 Task: Open Card Card0000000081 in Board Board0000000021 in Workspace WS0000000007 in Trello. Add Member Nikrathi889@gmail.com to Card Card0000000081 in Board Board0000000021 in Workspace WS0000000007 in Trello. Add Purple Label titled Label0000000081 to Card Card0000000081 in Board Board0000000021 in Workspace WS0000000007 in Trello. Add Checklist CL0000000081 to Card Card0000000081 in Board Board0000000021 in Workspace WS0000000007 in Trello. Add Dates with Start Date as Aug 01 2023 and Due Date as Aug 31 2023 to Card Card0000000081 in Board Board0000000021 in Workspace WS0000000007 in Trello
Action: Mouse moved to (115, 353)
Screenshot: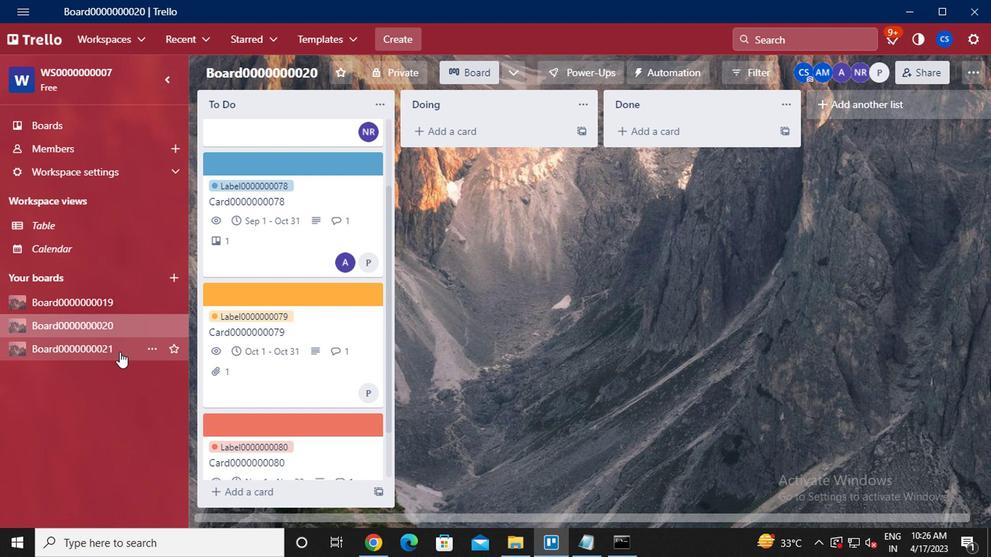 
Action: Mouse pressed left at (115, 353)
Screenshot: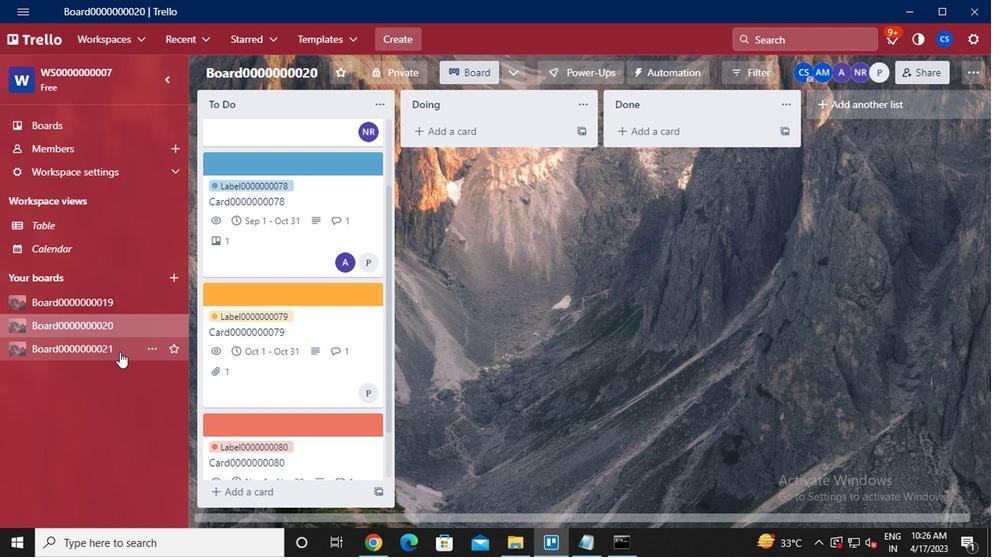
Action: Mouse moved to (306, 170)
Screenshot: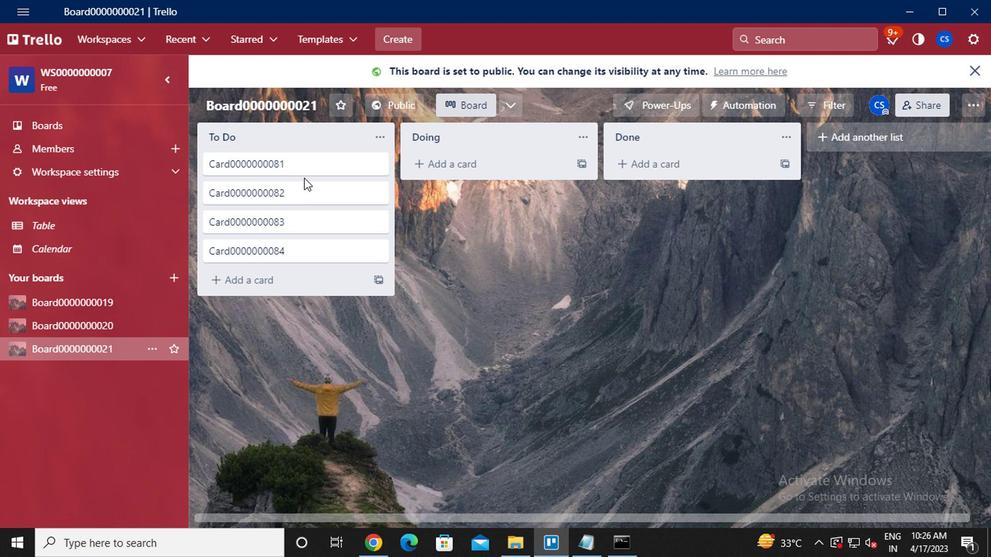 
Action: Mouse pressed left at (306, 170)
Screenshot: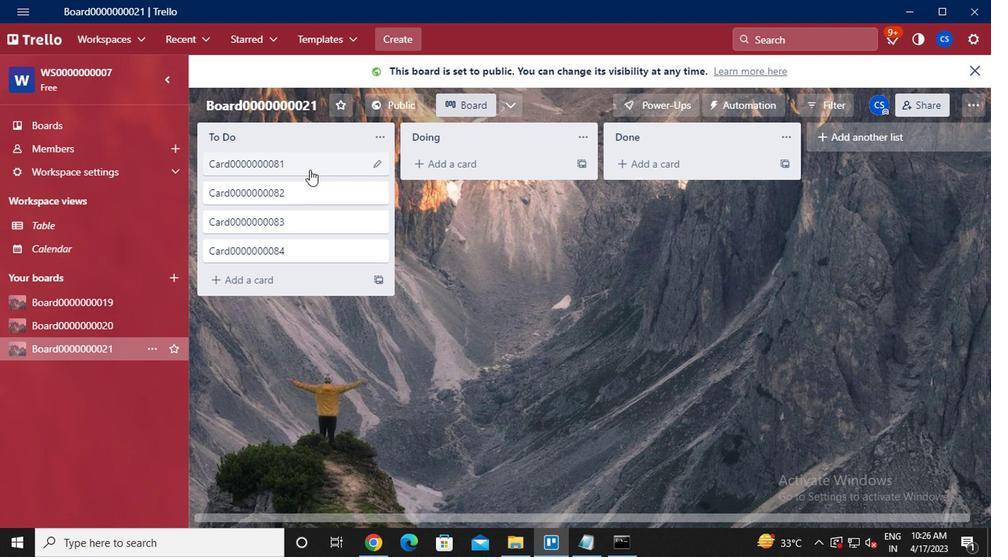 
Action: Mouse moved to (694, 133)
Screenshot: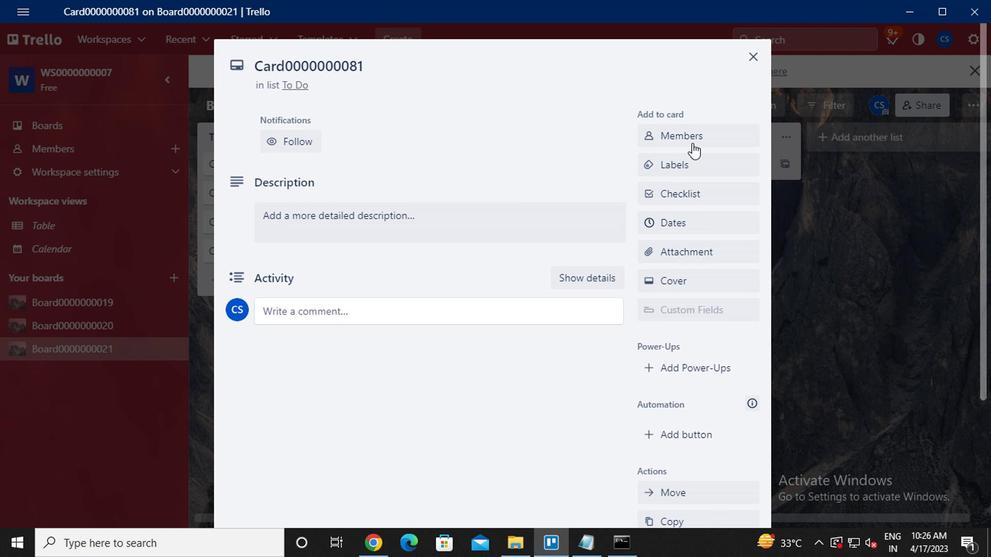 
Action: Mouse pressed left at (694, 133)
Screenshot: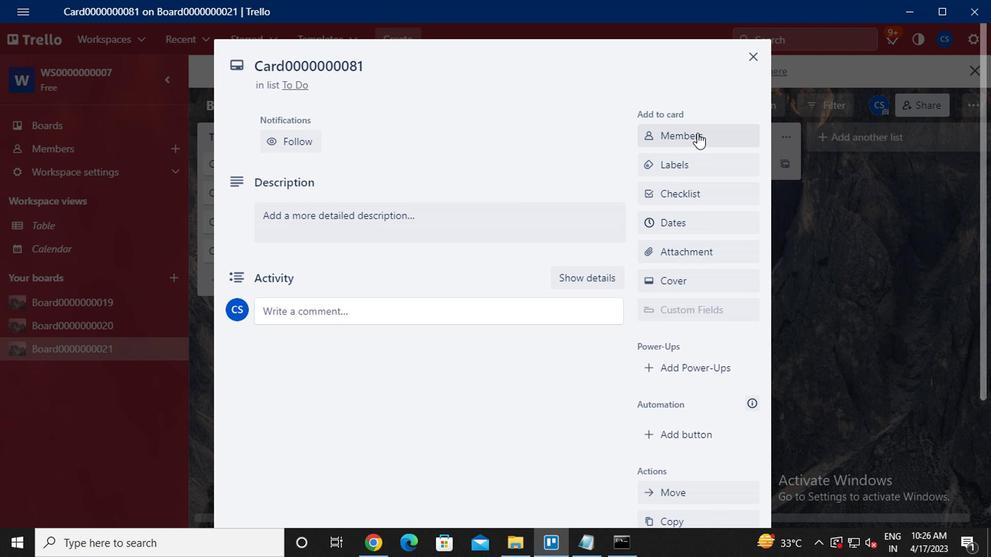 
Action: Mouse moved to (567, 242)
Screenshot: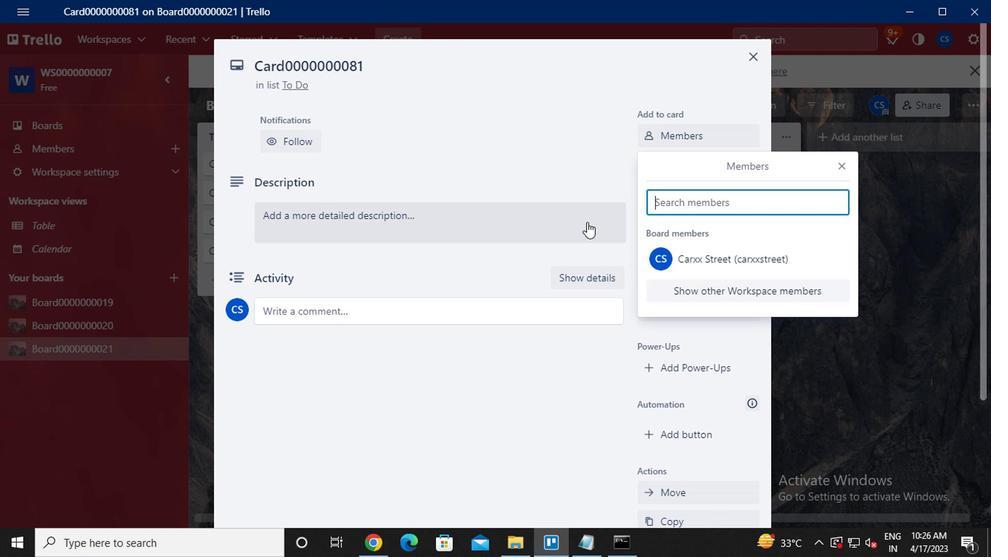 
Action: Key pressed <Key.caps_lock>nikrathi889<Key.shift>@GMAIL.COM
Screenshot: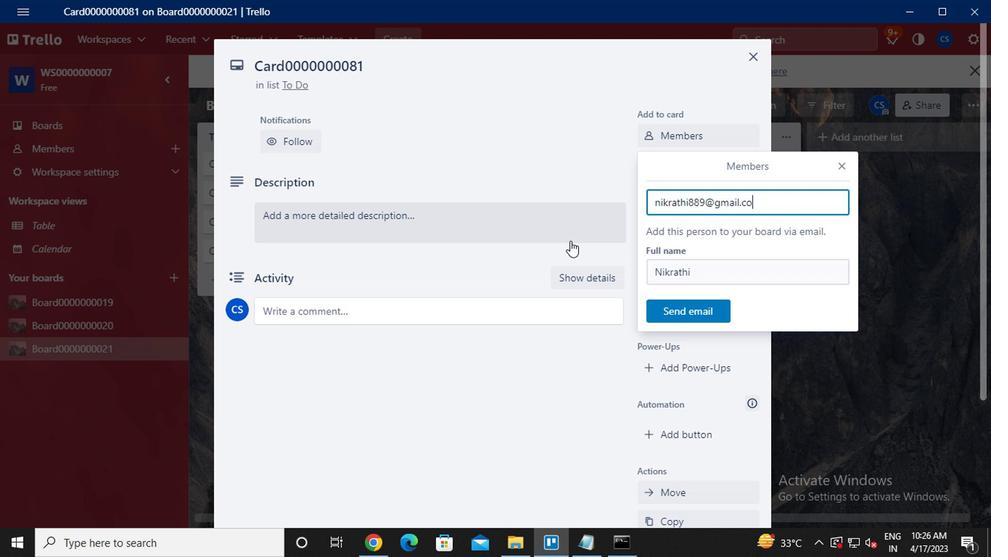 
Action: Mouse moved to (680, 310)
Screenshot: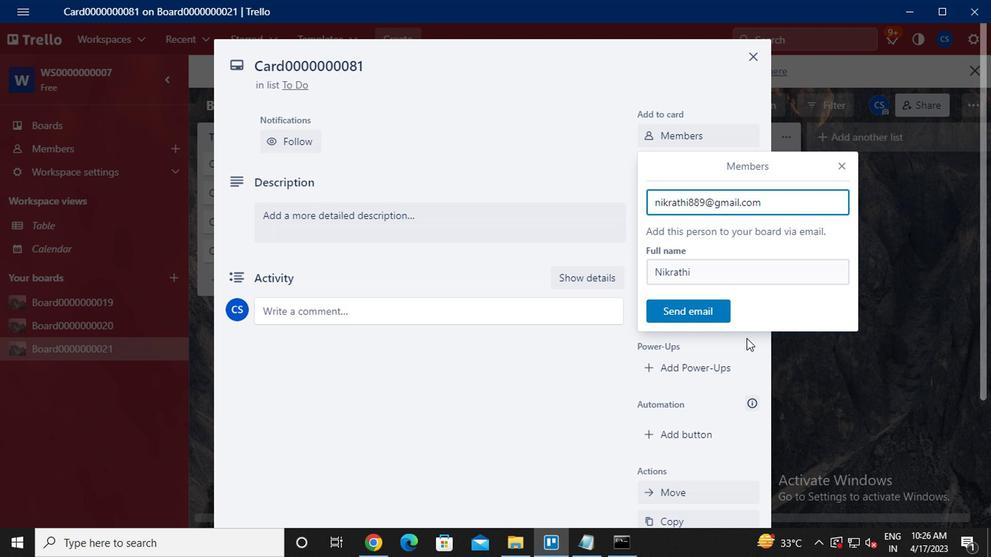 
Action: Mouse pressed left at (680, 310)
Screenshot: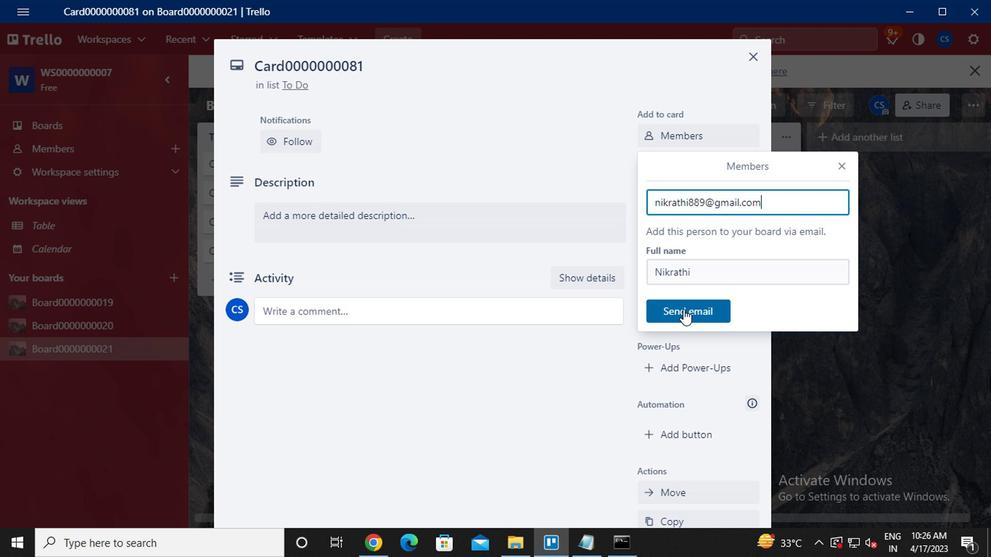 
Action: Mouse moved to (700, 226)
Screenshot: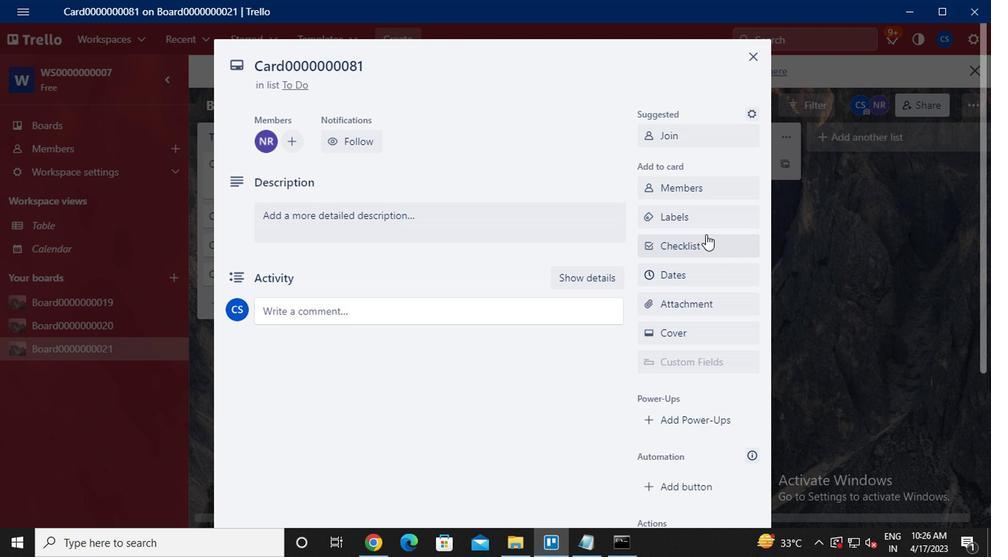 
Action: Mouse pressed left at (700, 226)
Screenshot: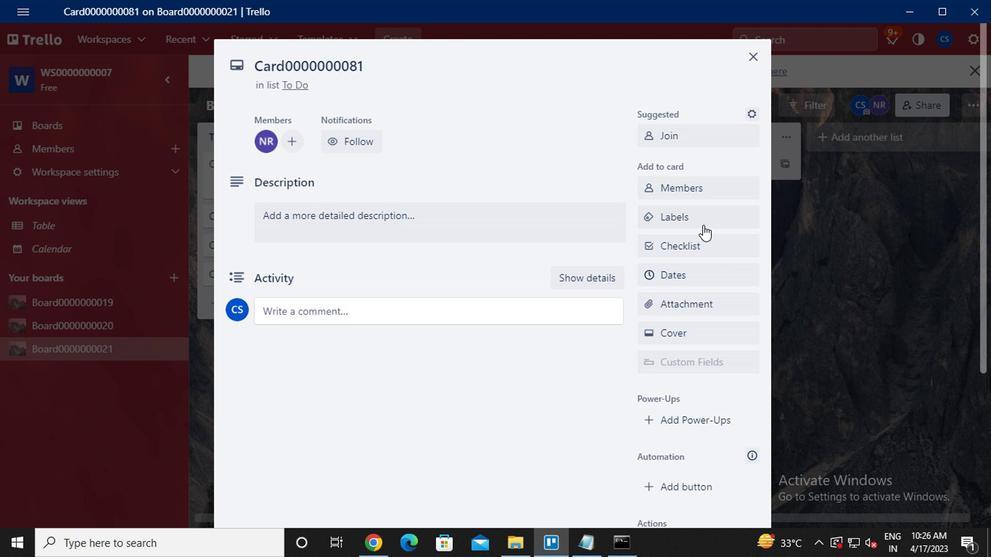 
Action: Mouse moved to (735, 333)
Screenshot: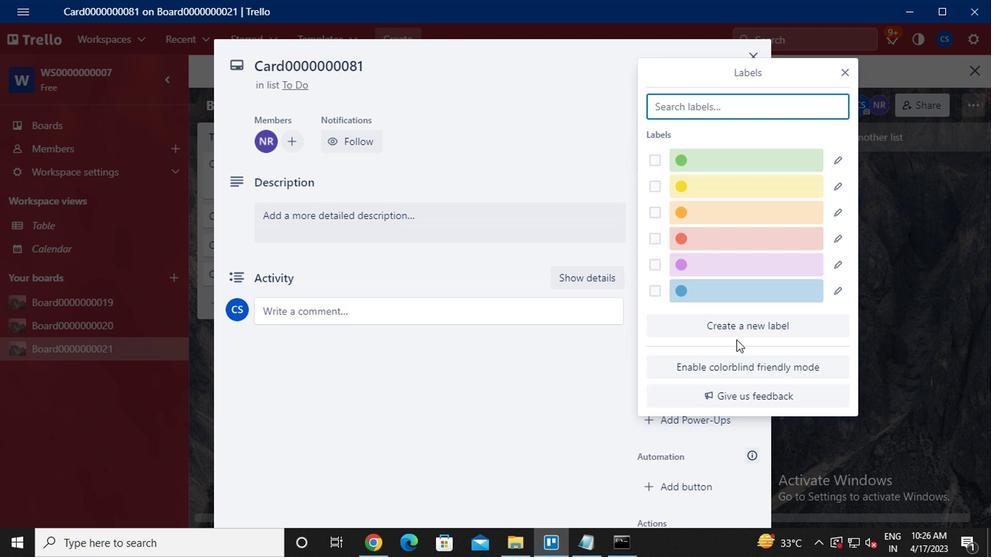 
Action: Mouse pressed left at (735, 333)
Screenshot: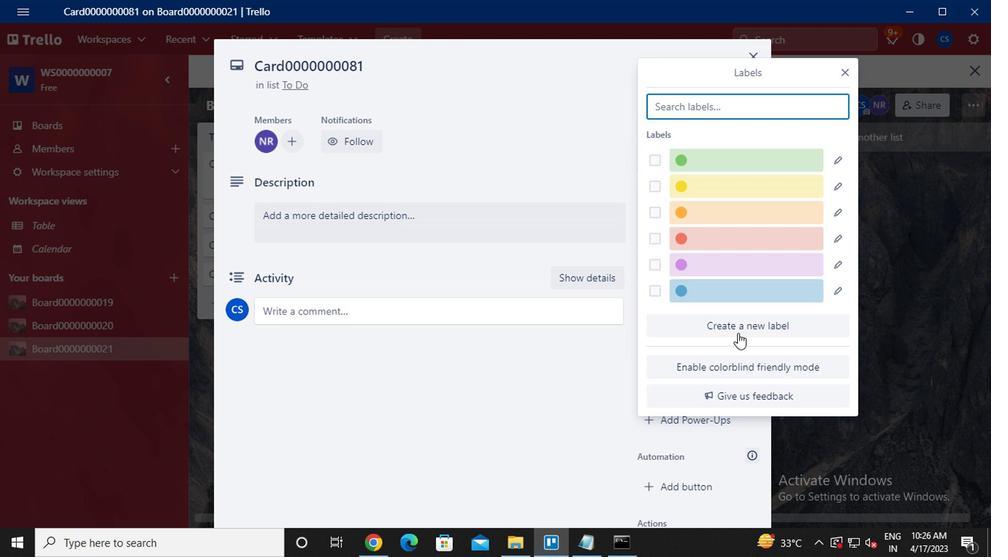 
Action: Mouse moved to (657, 301)
Screenshot: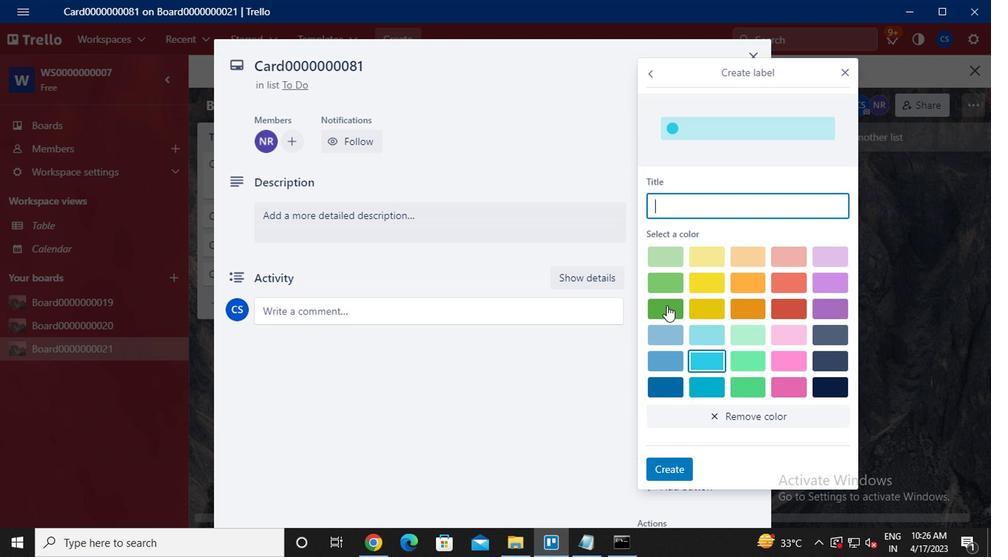 
Action: Key pressed <Key.caps_lock>L<Key.caps_lock>ABEL0000000081
Screenshot: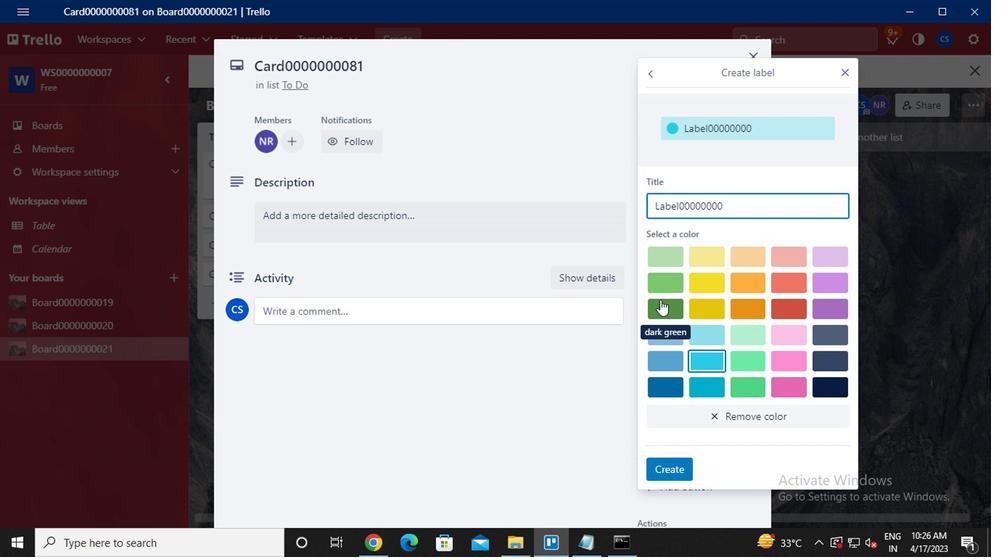 
Action: Mouse moved to (813, 285)
Screenshot: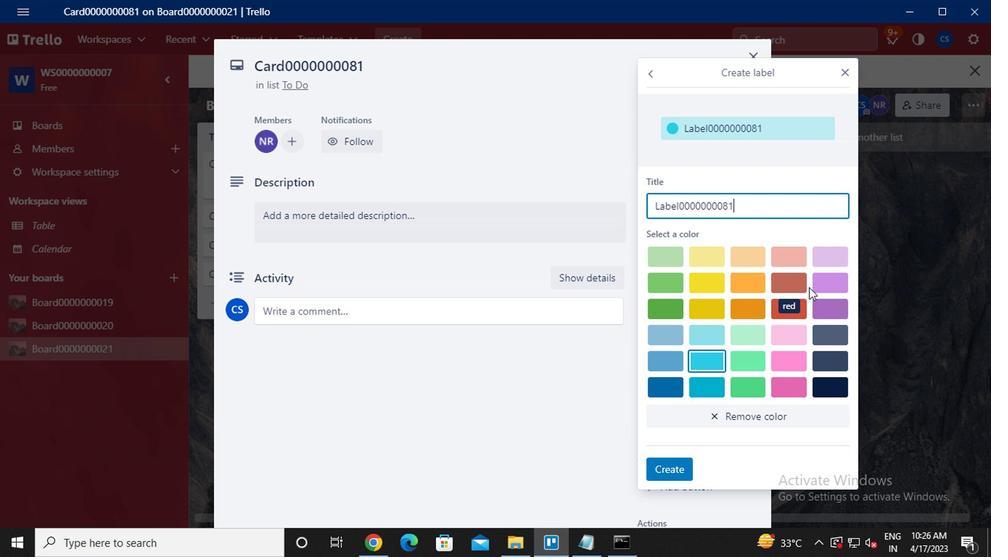 
Action: Mouse pressed left at (813, 285)
Screenshot: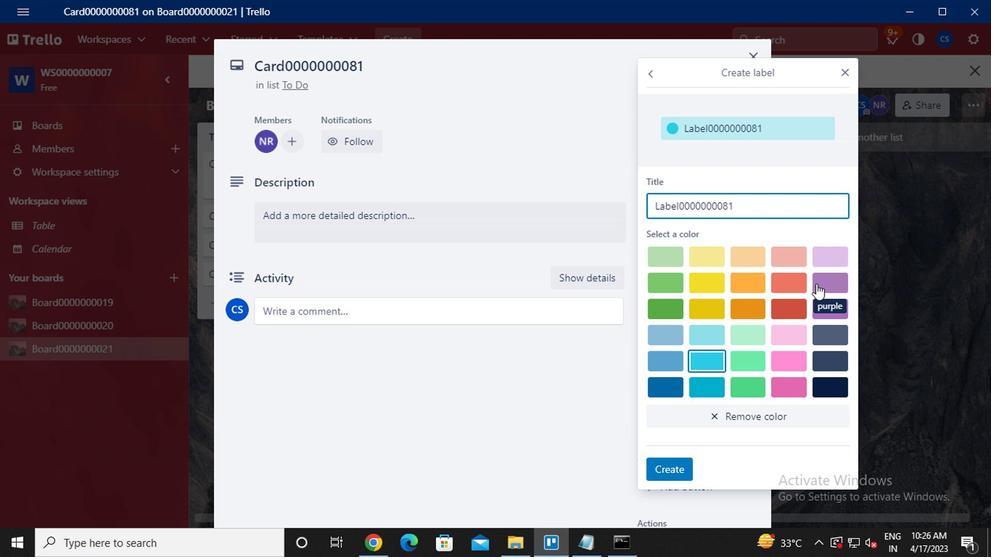
Action: Mouse moved to (673, 478)
Screenshot: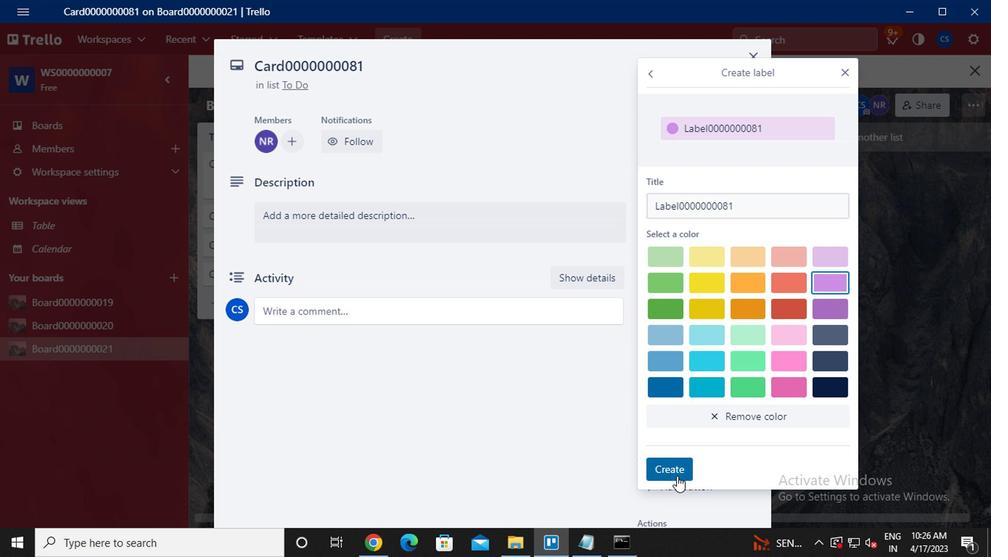 
Action: Mouse pressed left at (673, 478)
Screenshot: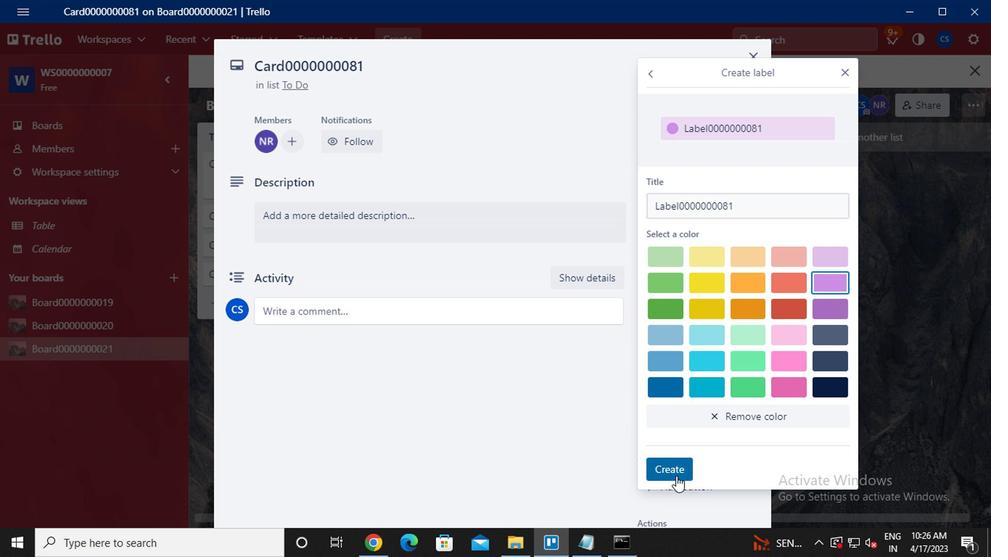 
Action: Mouse moved to (839, 76)
Screenshot: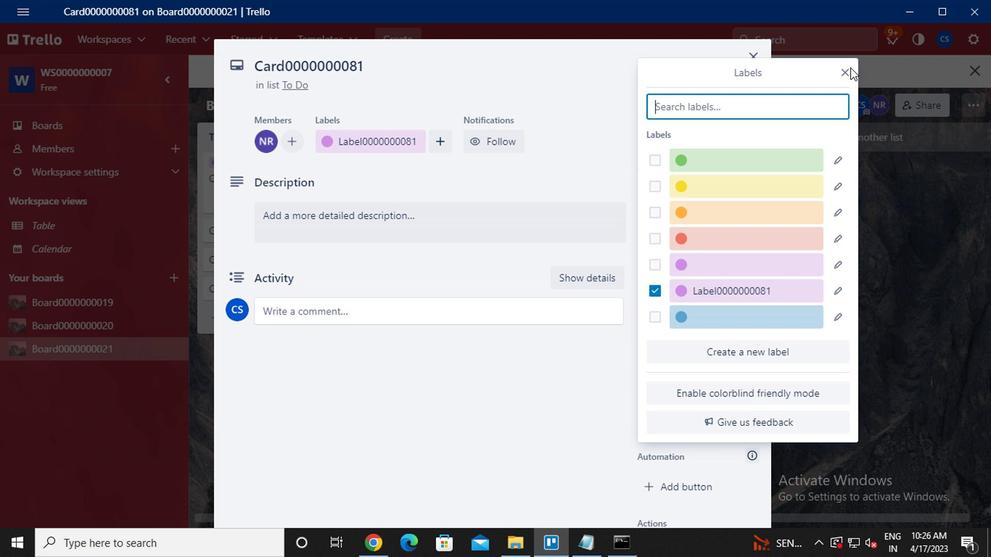 
Action: Mouse pressed left at (839, 76)
Screenshot: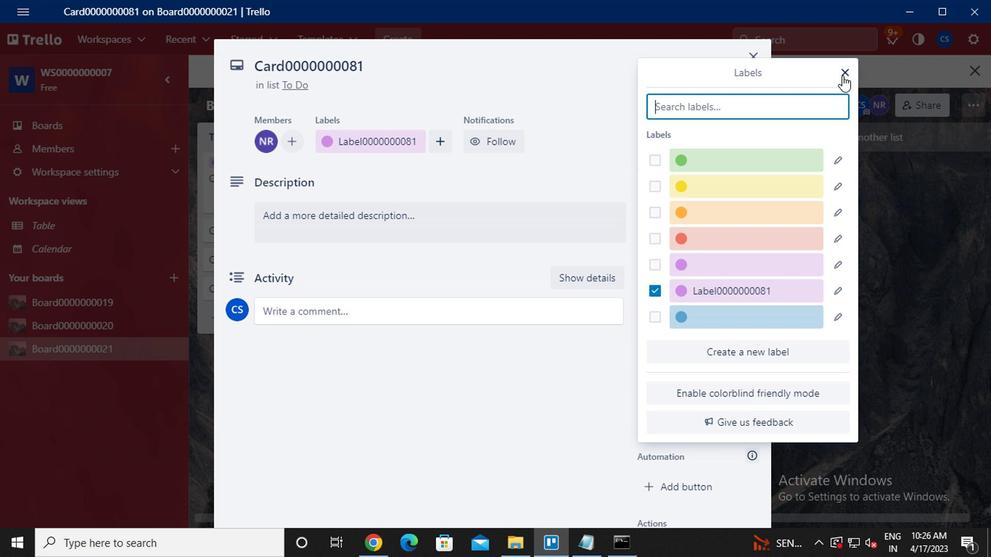 
Action: Mouse moved to (693, 241)
Screenshot: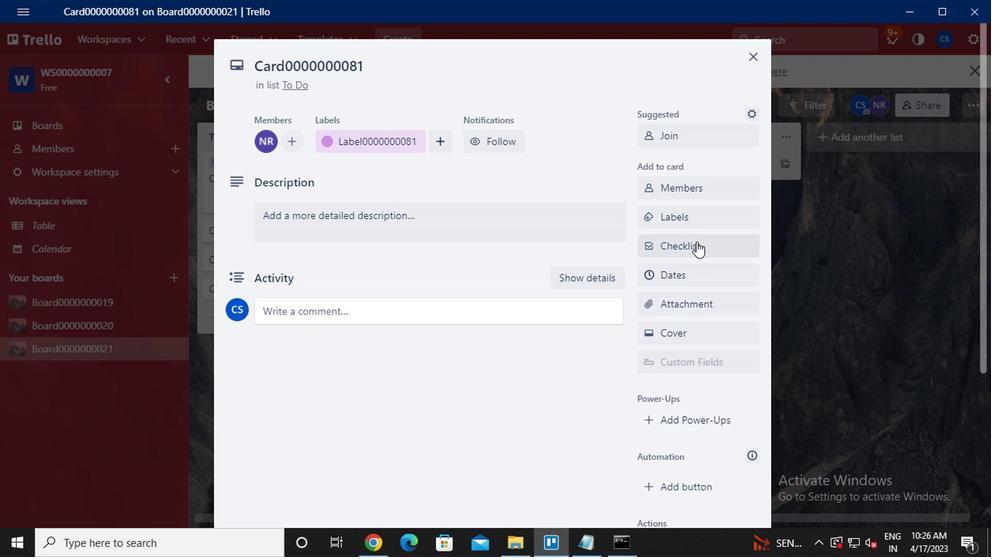 
Action: Mouse pressed left at (693, 241)
Screenshot: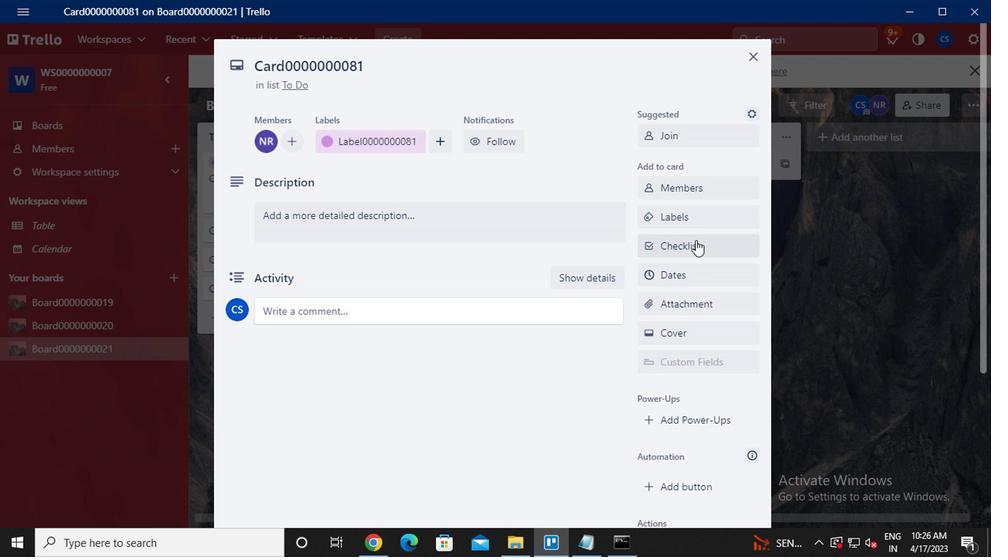 
Action: Mouse moved to (659, 288)
Screenshot: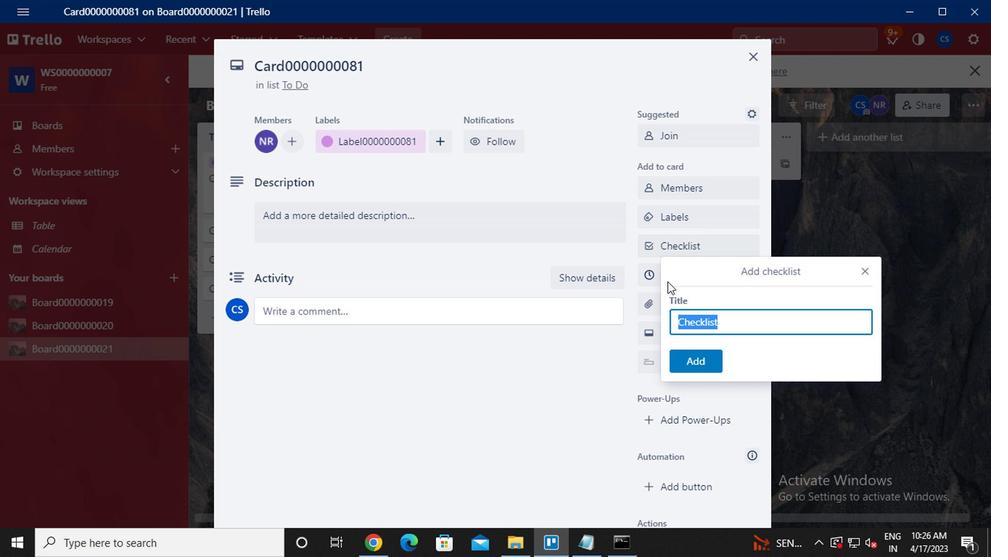 
Action: Key pressed <Key.caps_lock>CL0000000081
Screenshot: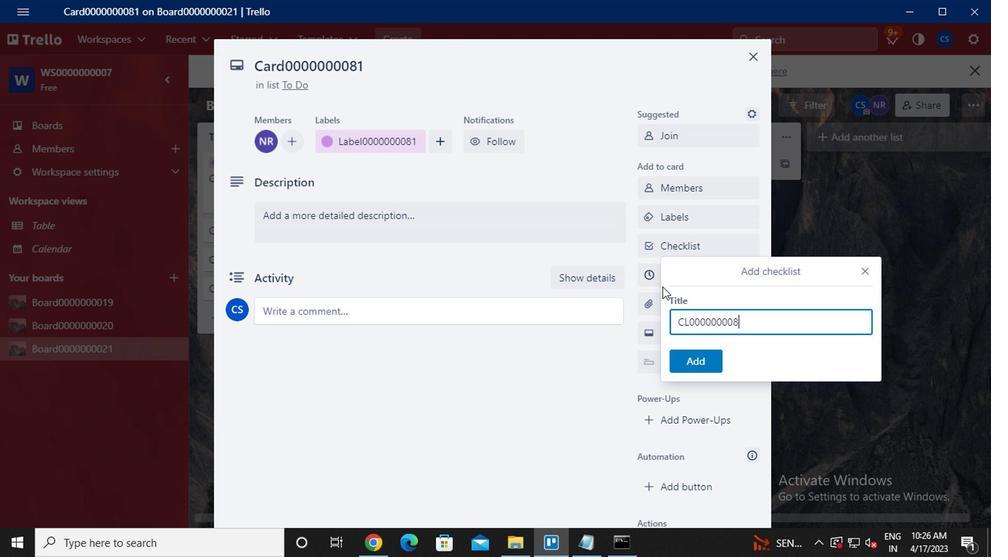 
Action: Mouse moved to (681, 360)
Screenshot: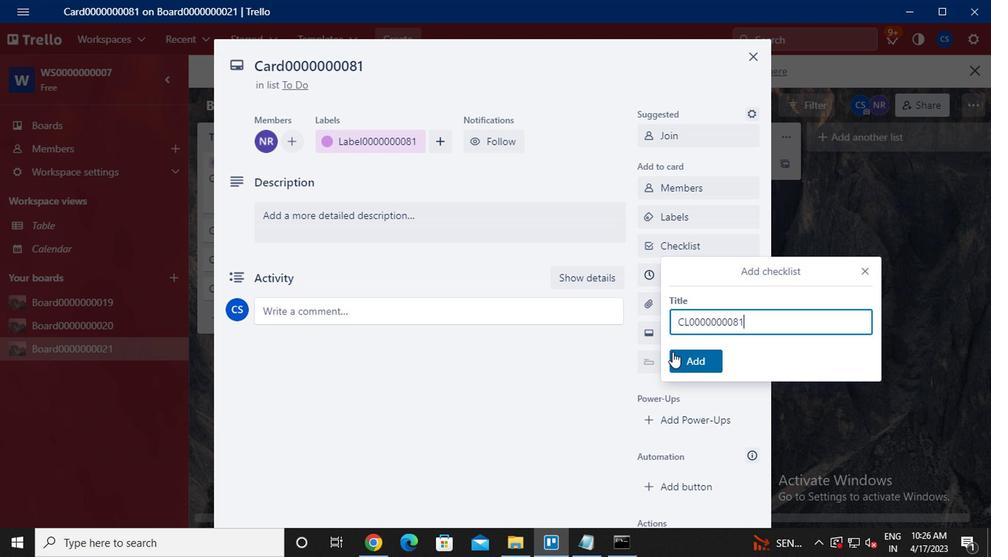 
Action: Mouse pressed left at (681, 360)
Screenshot: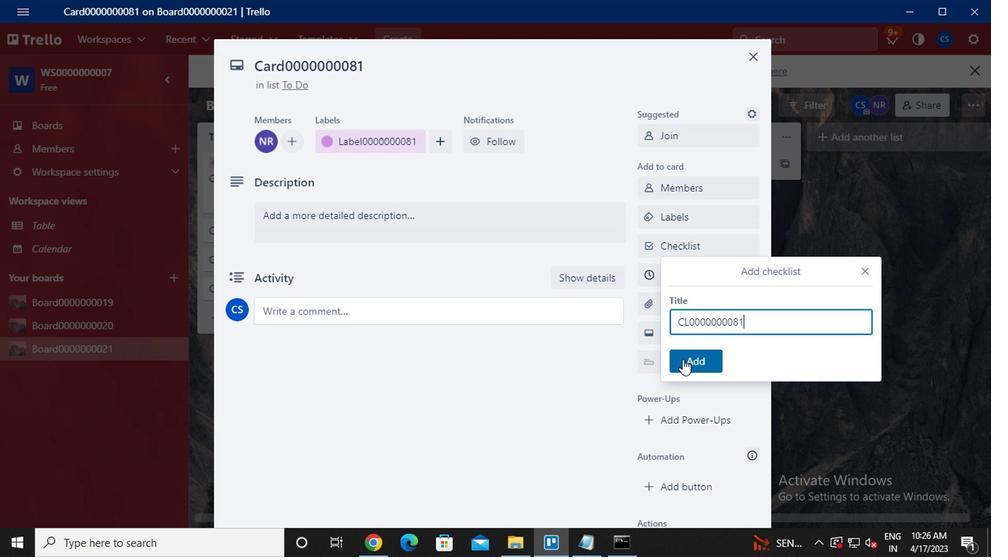 
Action: Mouse moved to (684, 278)
Screenshot: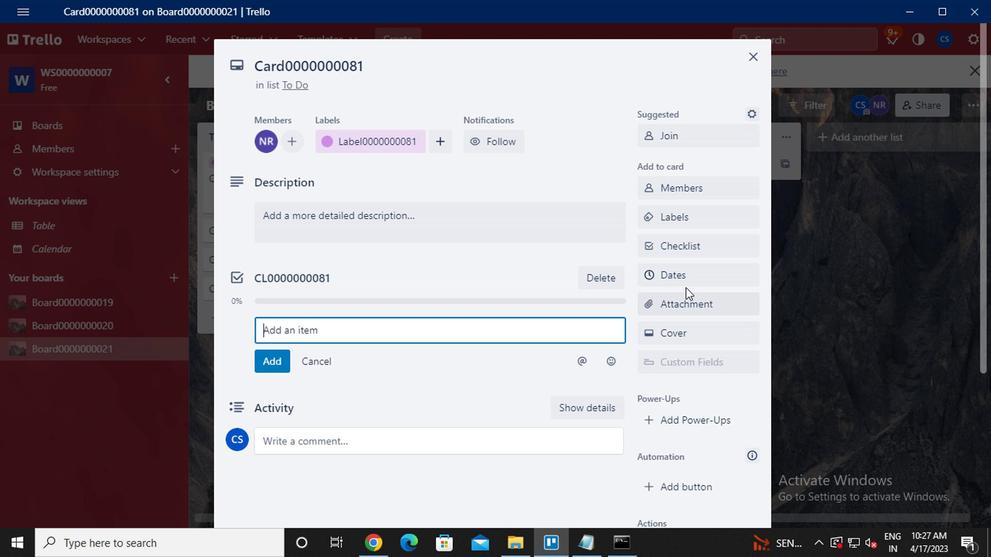 
Action: Mouse pressed left at (684, 278)
Screenshot: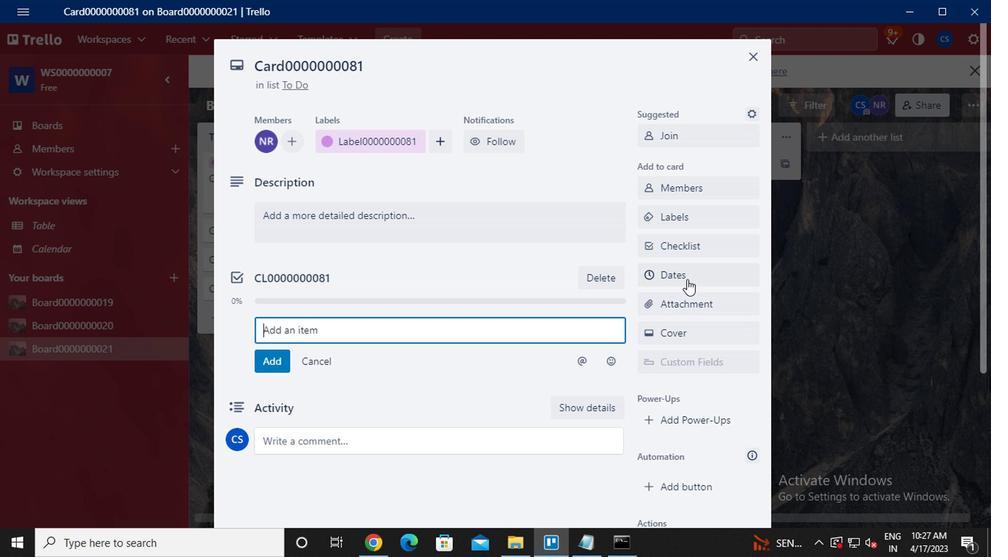 
Action: Mouse moved to (649, 338)
Screenshot: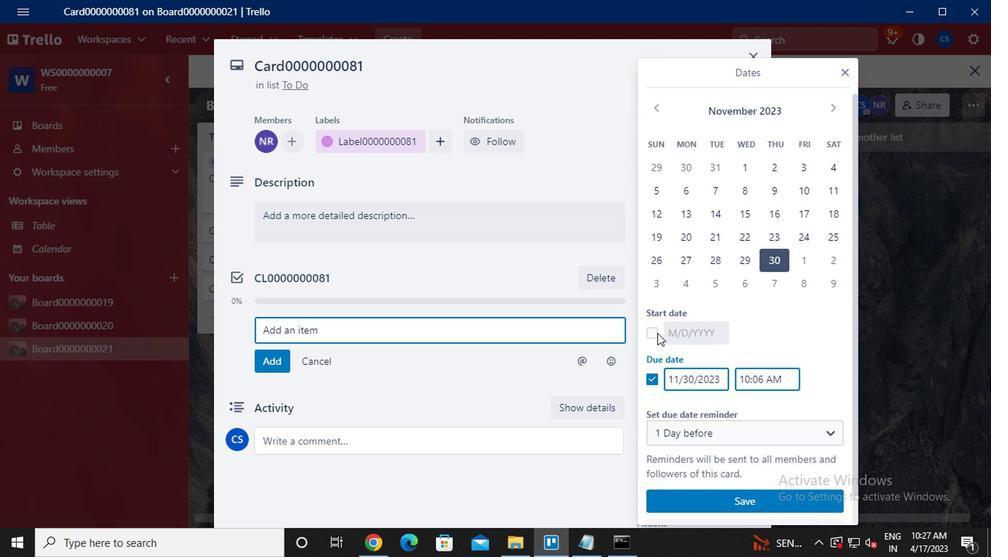
Action: Mouse pressed left at (649, 338)
Screenshot: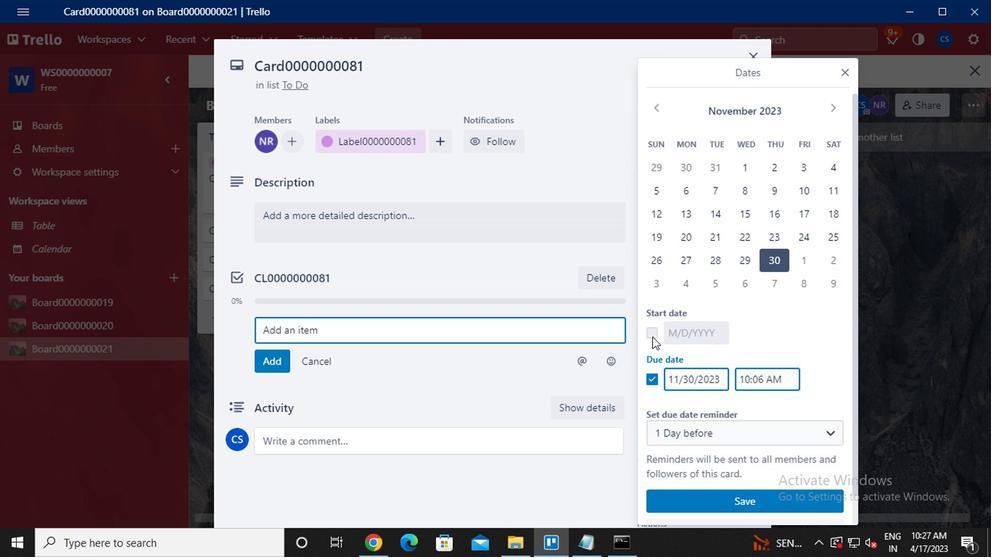 
Action: Mouse moved to (652, 107)
Screenshot: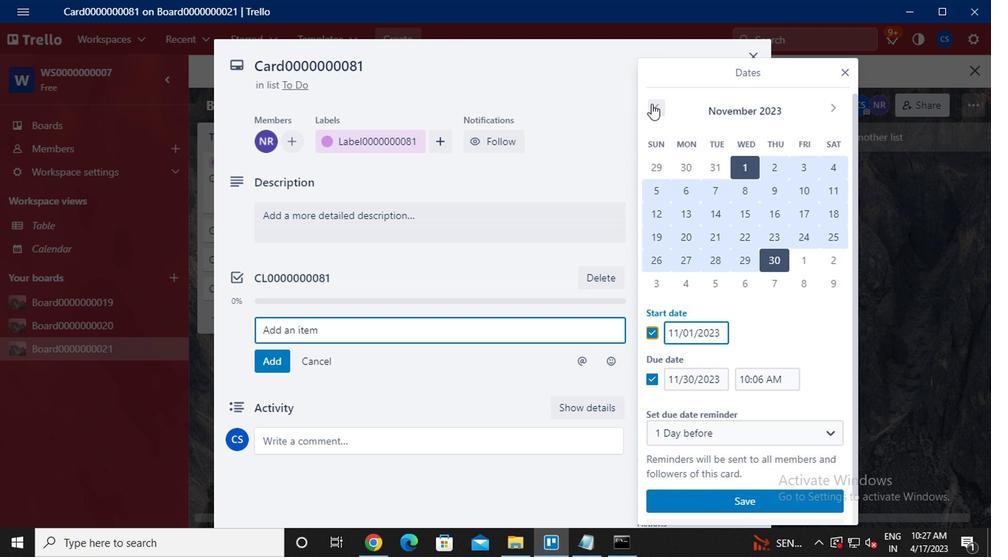 
Action: Mouse pressed left at (652, 107)
Screenshot: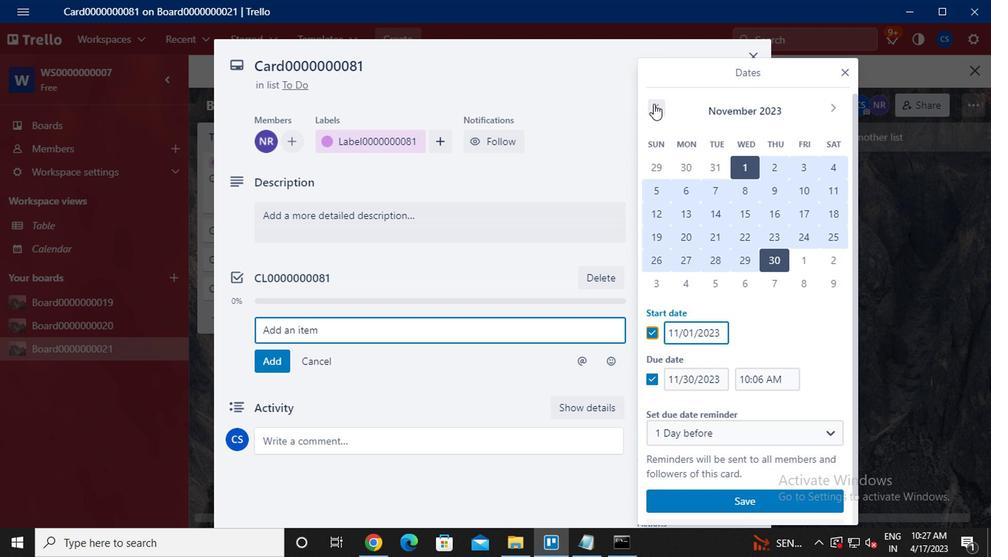 
Action: Mouse pressed left at (652, 107)
Screenshot: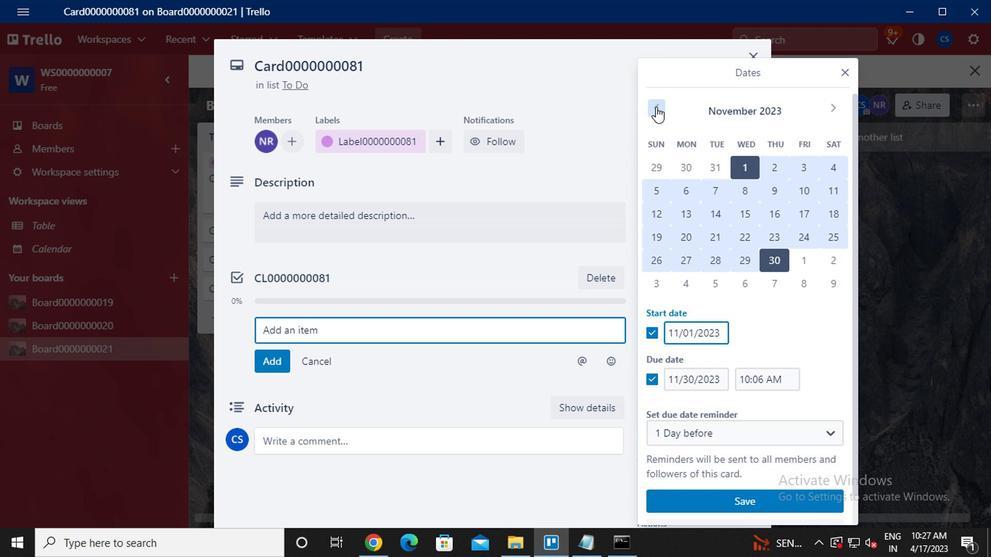 
Action: Mouse pressed left at (652, 107)
Screenshot: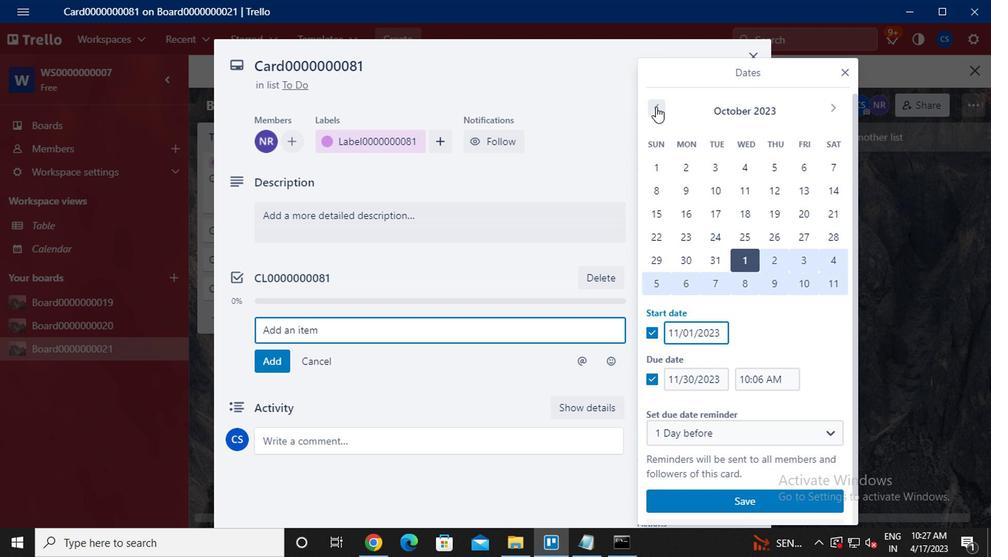 
Action: Mouse moved to (721, 171)
Screenshot: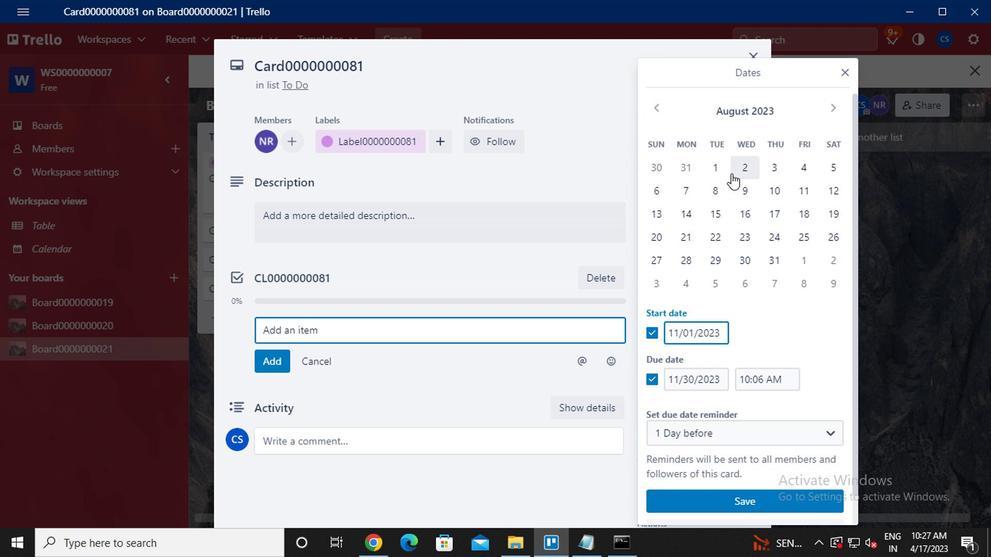 
Action: Mouse pressed left at (721, 171)
Screenshot: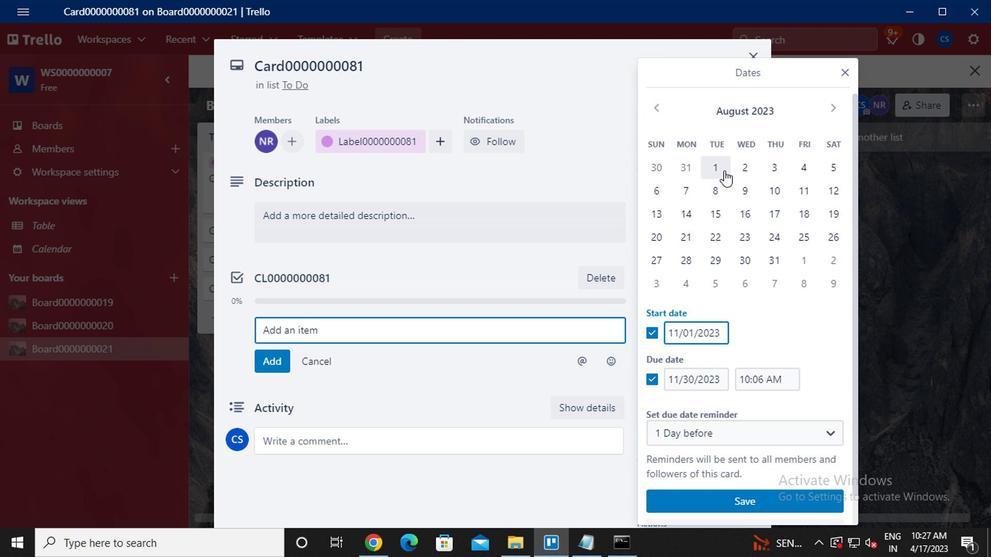 
Action: Mouse moved to (775, 259)
Screenshot: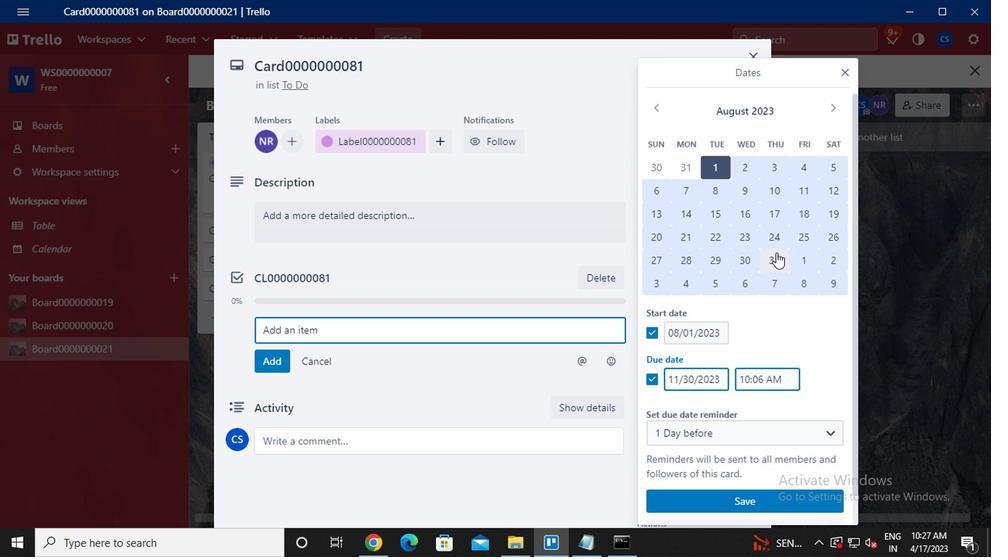 
Action: Mouse pressed left at (775, 259)
Screenshot: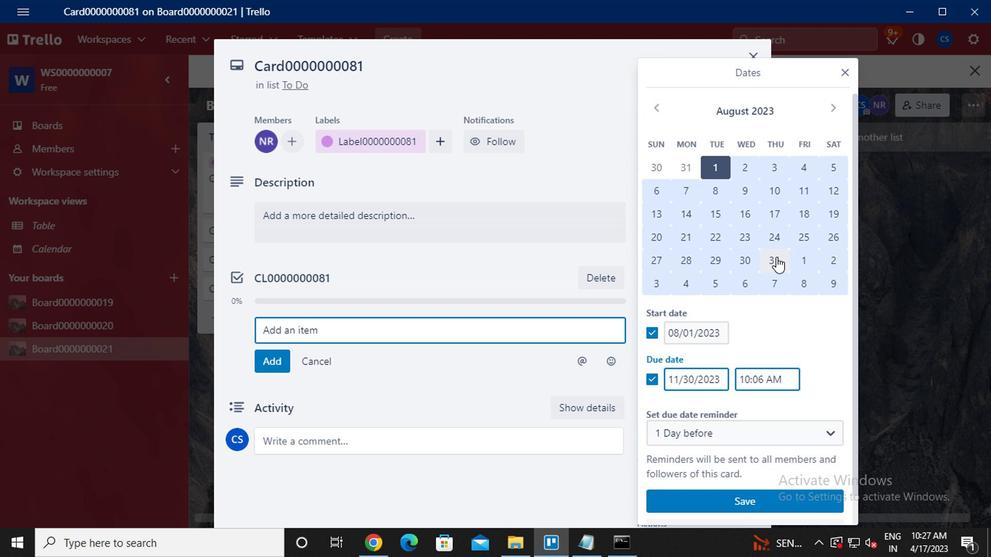 
Action: Mouse moved to (726, 496)
Screenshot: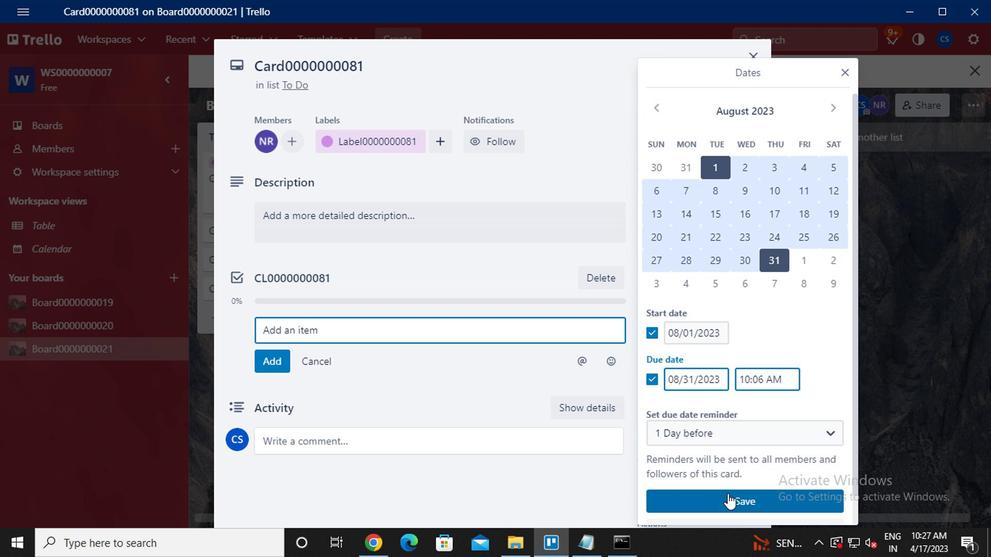 
Action: Mouse pressed left at (726, 496)
Screenshot: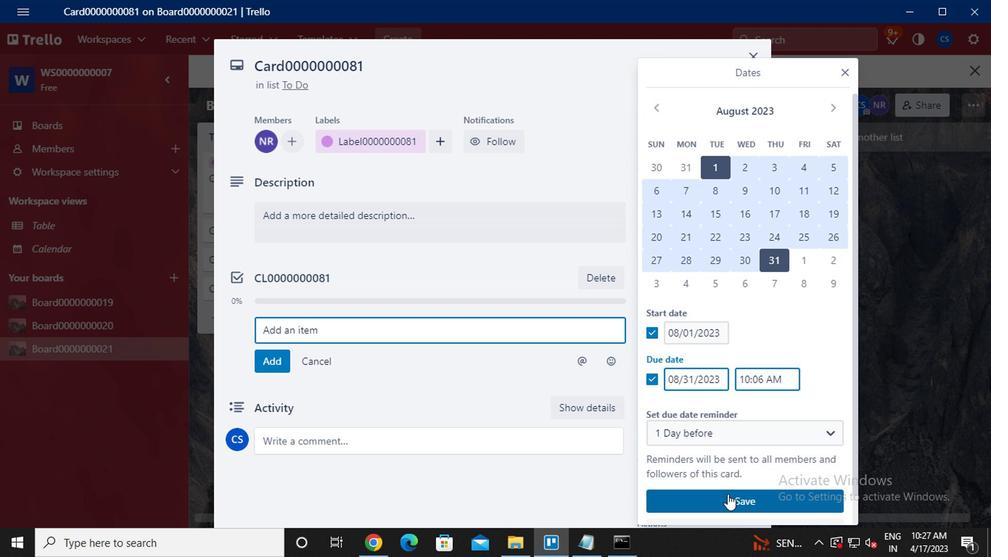 
Action: Mouse moved to (652, 428)
Screenshot: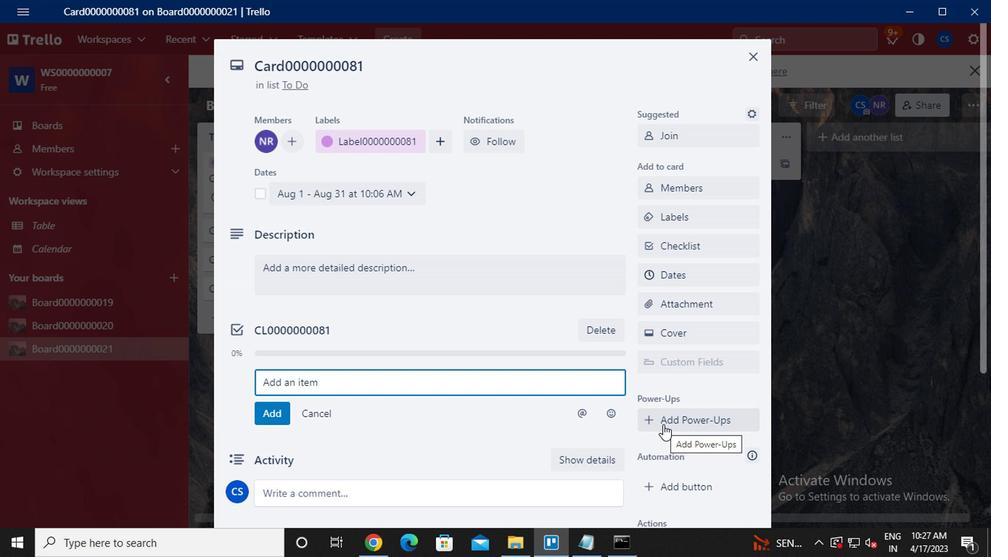 
